 Task: Create a task in Outlook for a reading challenge with the subject 'Reading Challenge - Igniting Imagination', set the start date to July 12, 2023, due date to July 20, 2023, priority to Low, and a reminder for July 19, 2023, at 10:00 AM.
Action: Mouse moved to (5, 127)
Screenshot: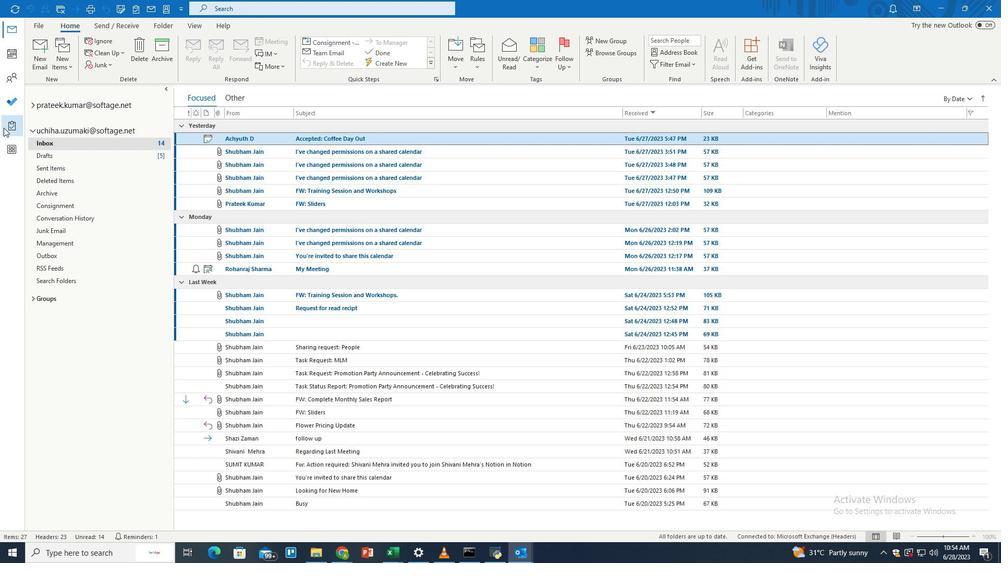 
Action: Mouse pressed left at (5, 127)
Screenshot: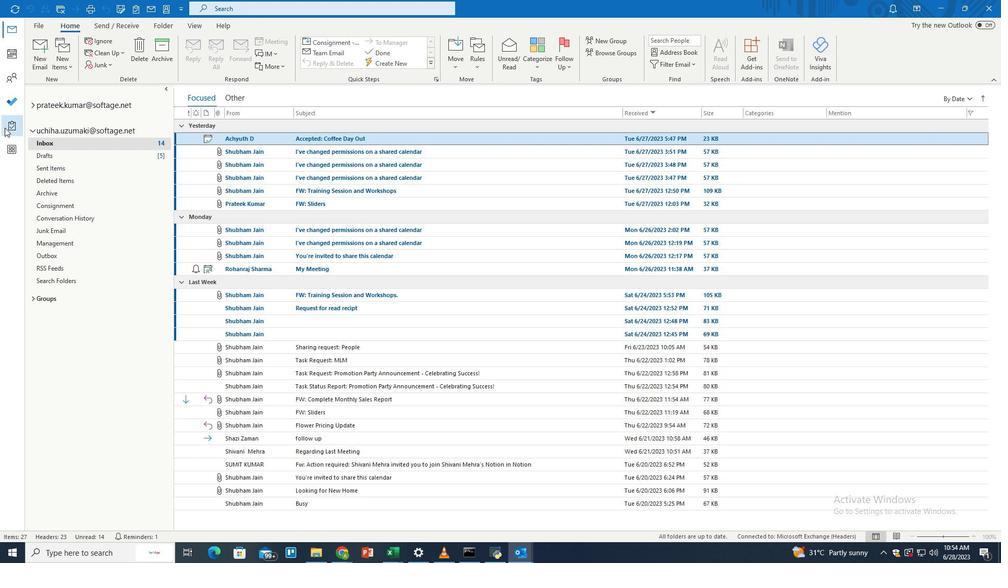 
Action: Mouse moved to (40, 52)
Screenshot: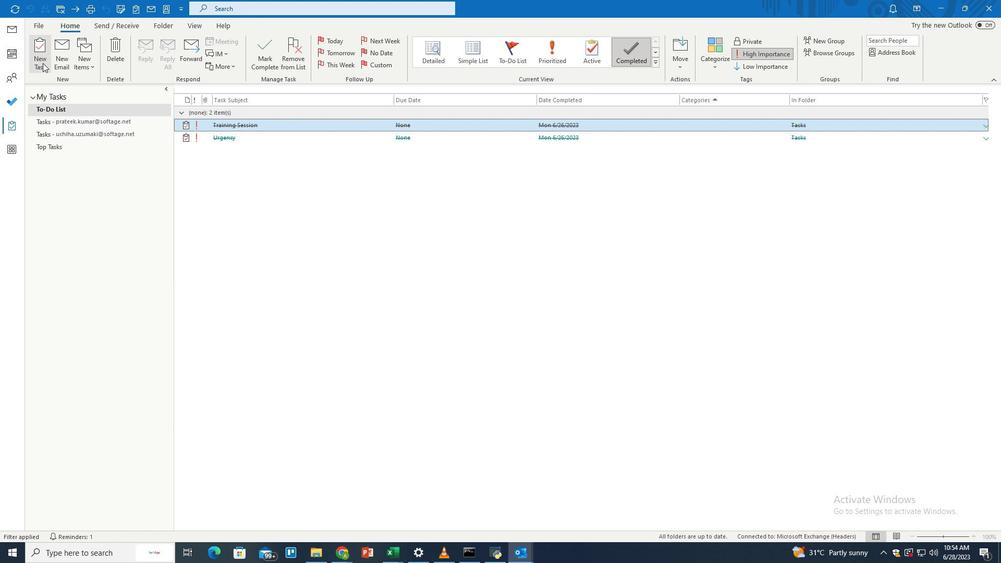 
Action: Mouse pressed left at (40, 52)
Screenshot: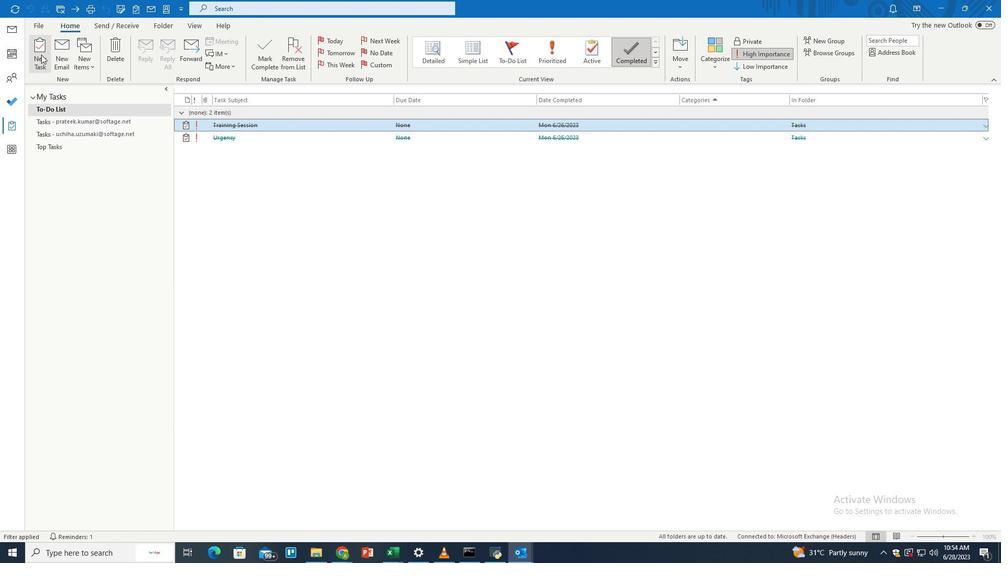 
Action: Mouse moved to (177, 106)
Screenshot: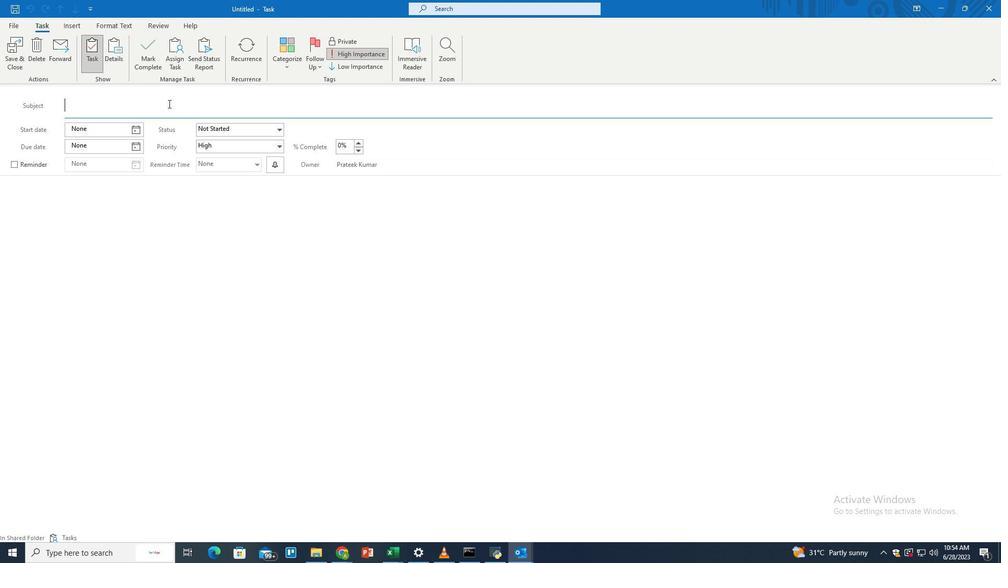 
Action: Mouse pressed left at (177, 106)
Screenshot: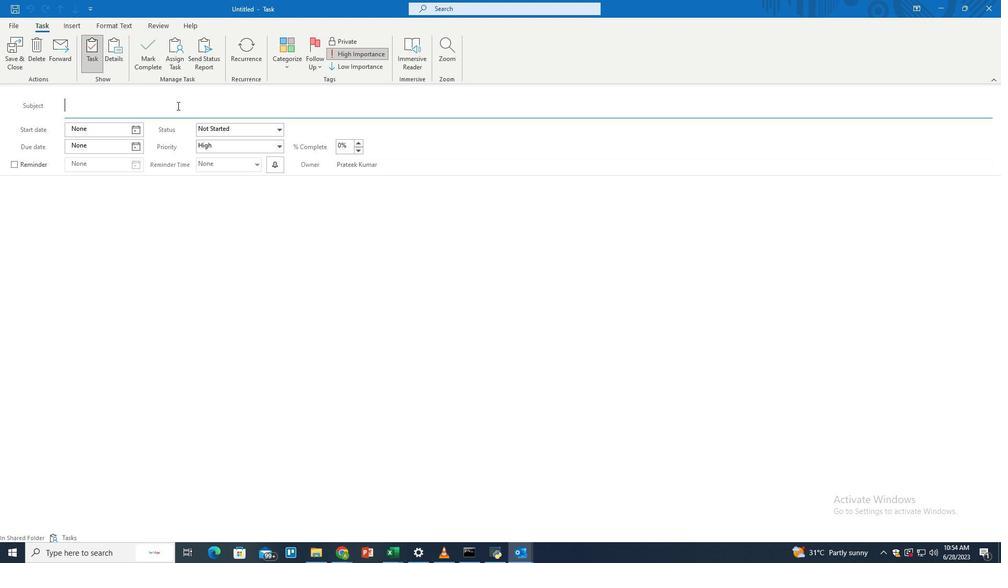 
Action: Key pressed <Key.shift><Key.shift><Key.shift><Key.shift><Key.shift><Key.shift><Key.shift><Key.shift><Key.shift><Key.shift><Key.shift><Key.shift><Key.shift>Reading<Key.space><Key.shift>Challenge<Key.space>-<Key.space><Key.shift>Igniting<Key.space><Key.shift>Imagination
Screenshot: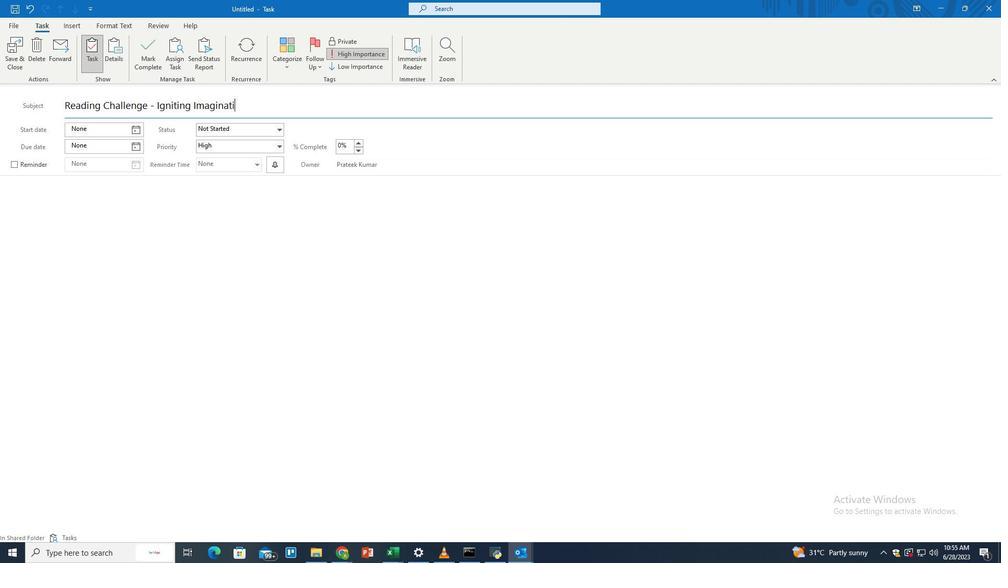 
Action: Mouse moved to (179, 189)
Screenshot: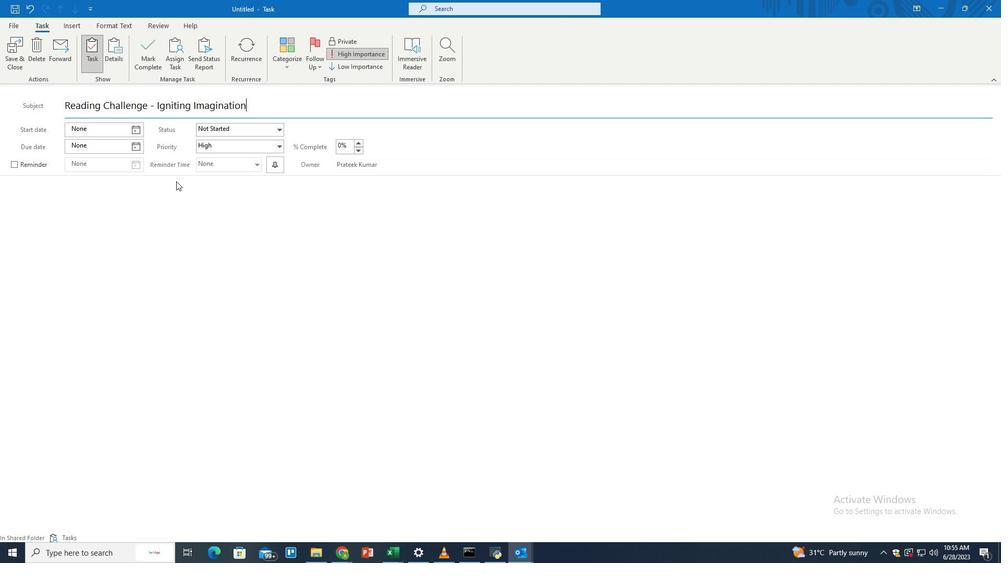 
Action: Mouse pressed left at (179, 189)
Screenshot: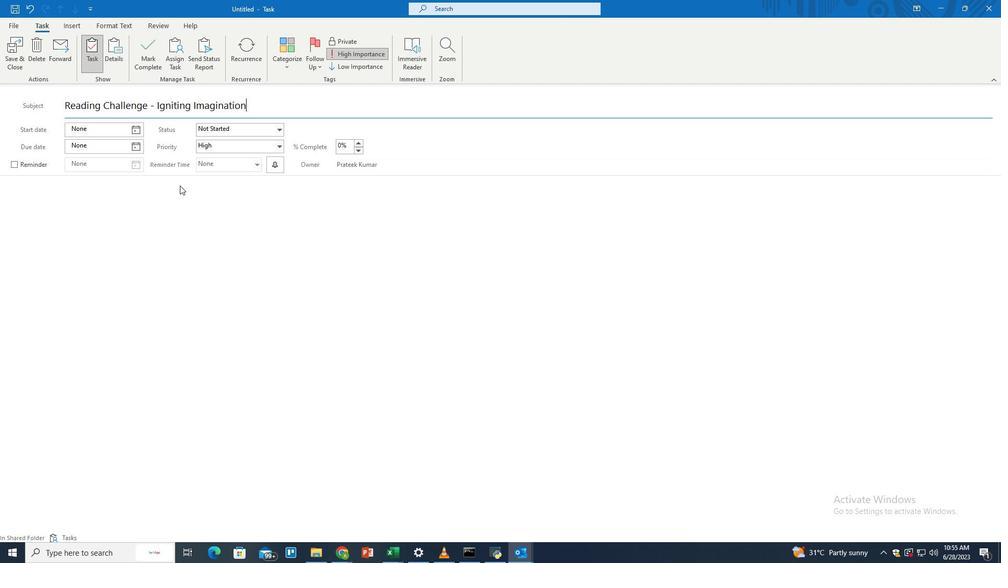 
Action: Key pressed <Key.shift>Launch<Key.space>a<Key.space>reading<Key.space>challenge<Key.space>for<Key.space>school<Key.space>kida<Key.backspace>s<Key.space>to<Key.space>promote<Key.space>literac<Key.backspace>cy<Key.space>and<Key.space>a<Key.space>love<Key.space>for<Key.space>books.<Key.space><Key.shift>Set<Key.space>reading<Key.space>tergets,<Key.space>c<Key.backspace><Key.backspace><Key.backspace><Key.backspace><Key.backspace><Key.backspace><Key.backspace><Key.backspace><Key.backspace>arger<Key.backspace>ts,<Key.space>create<Key.space>a<Key.space>book<Key.space>list,<Key.space>anf<Key.space>organize<Key.space>engaging<Key.space>discussions.<Key.space><Key.shift><Key.shift><Key.shift><Key.shift>Encourage<Key.space>str<Key.backspace>udents<Key.space>to<Key.space>explore<Key.space>various<Key.space>genres<Key.space>and<Key.space>expant<Key.backspace>d<Key.space>their<Key.space>imagination<Key.space>through<Key.space>reading
Screenshot: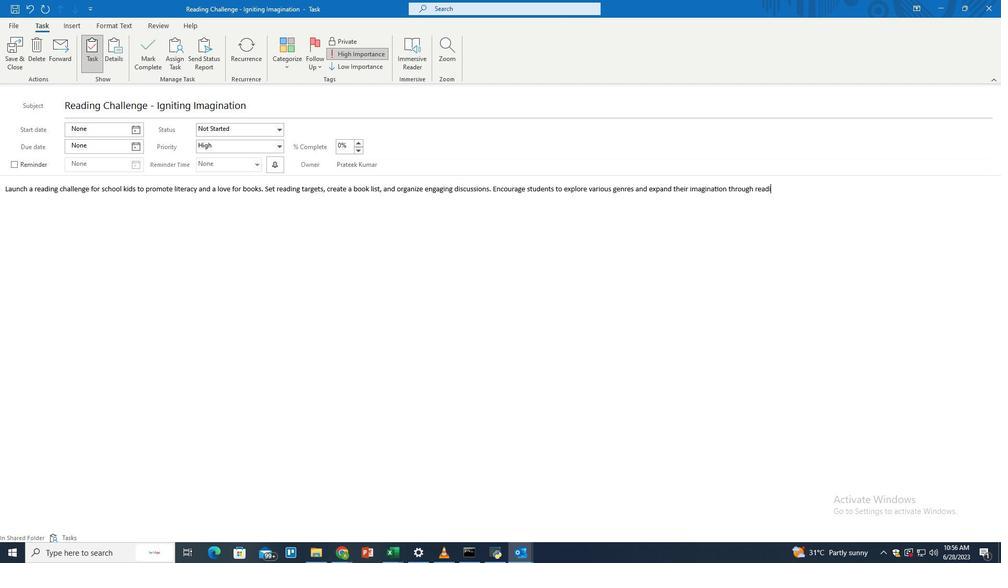
Action: Mouse moved to (132, 131)
Screenshot: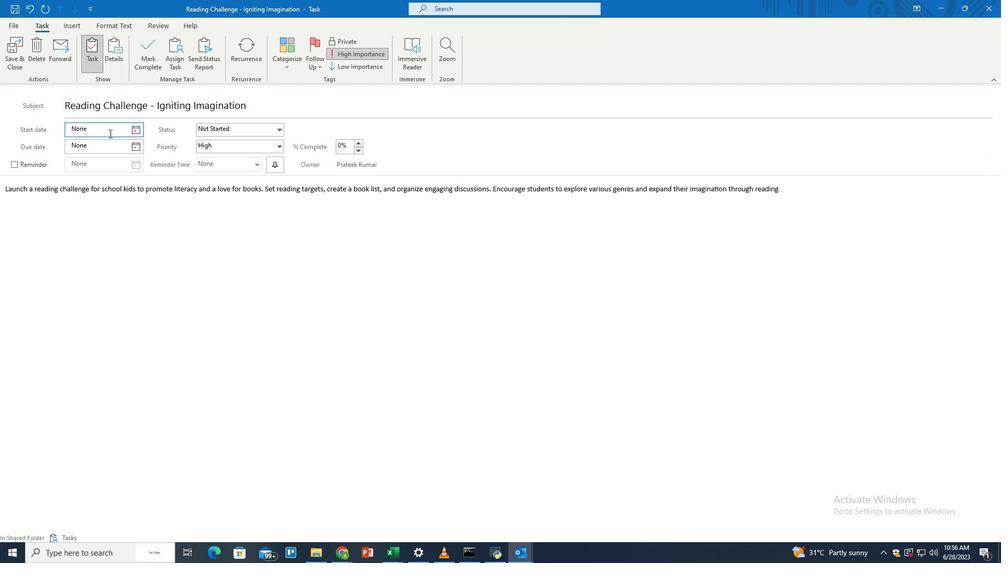 
Action: Mouse pressed left at (132, 131)
Screenshot: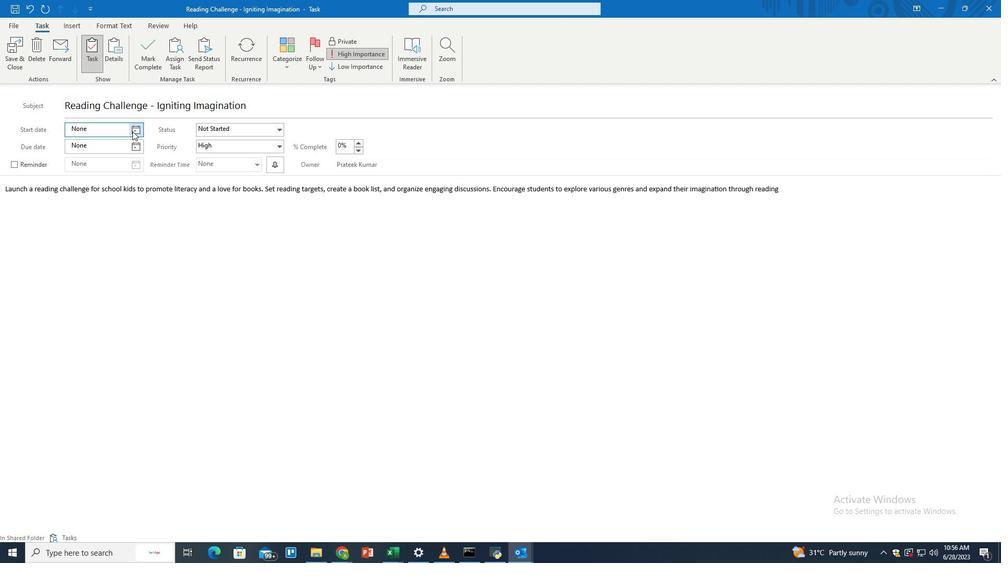 
Action: Mouse moved to (138, 141)
Screenshot: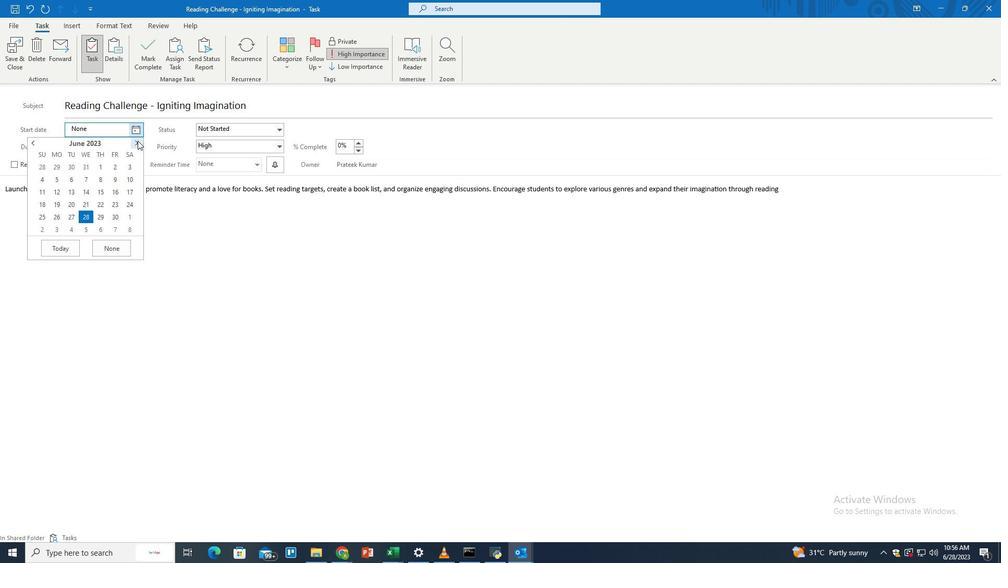 
Action: Mouse pressed left at (138, 141)
Screenshot: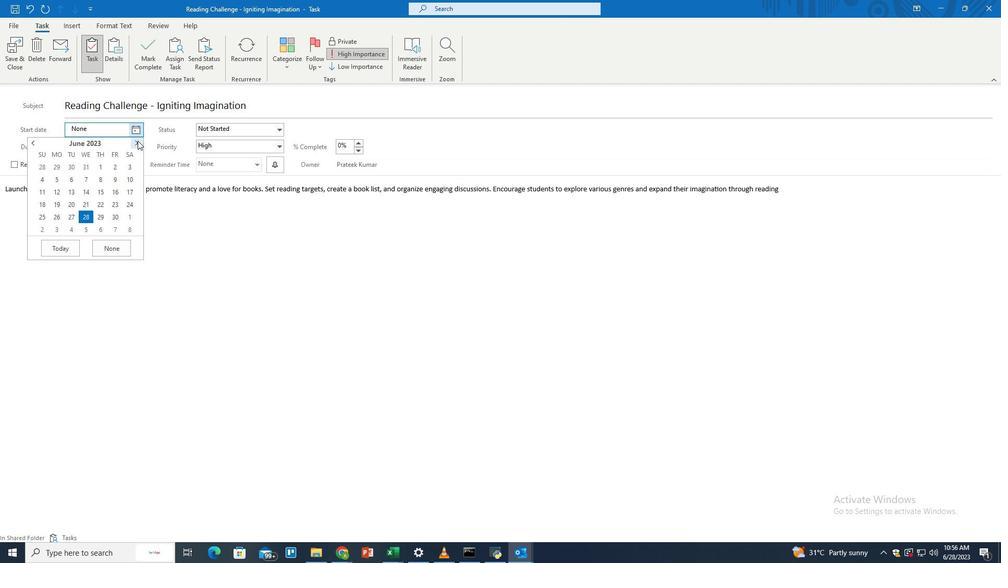 
Action: Mouse moved to (87, 190)
Screenshot: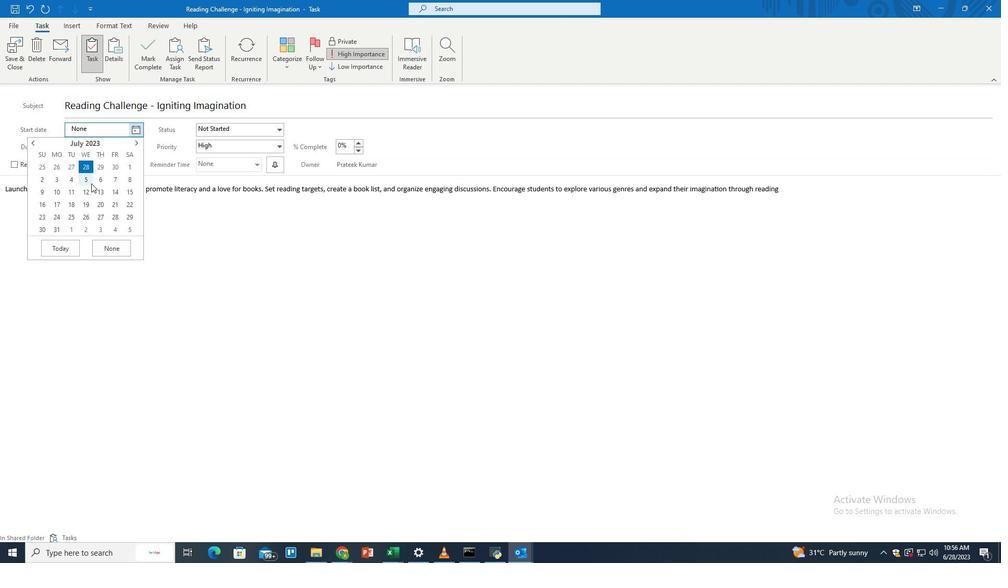 
Action: Mouse pressed left at (87, 190)
Screenshot: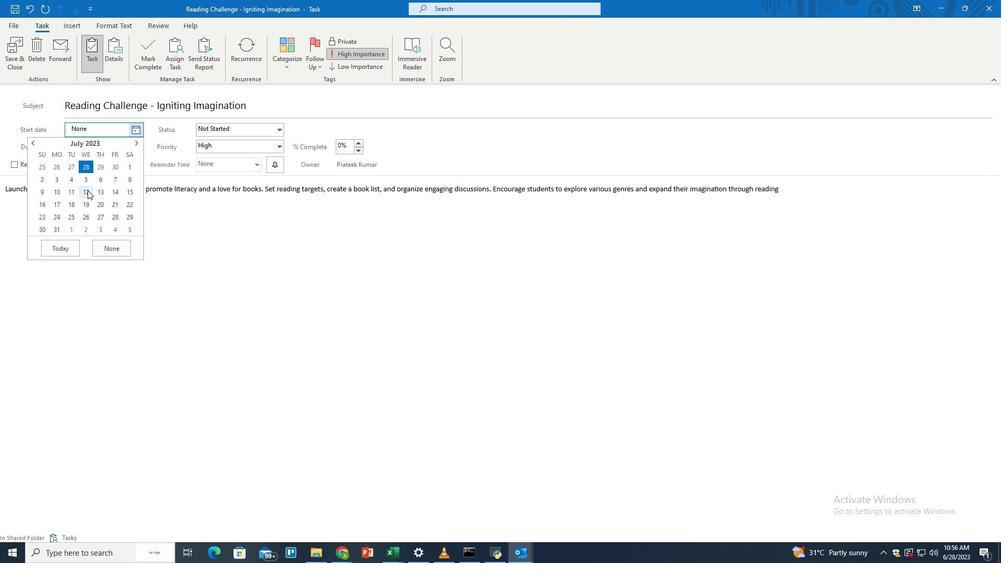 
Action: Mouse moved to (133, 162)
Screenshot: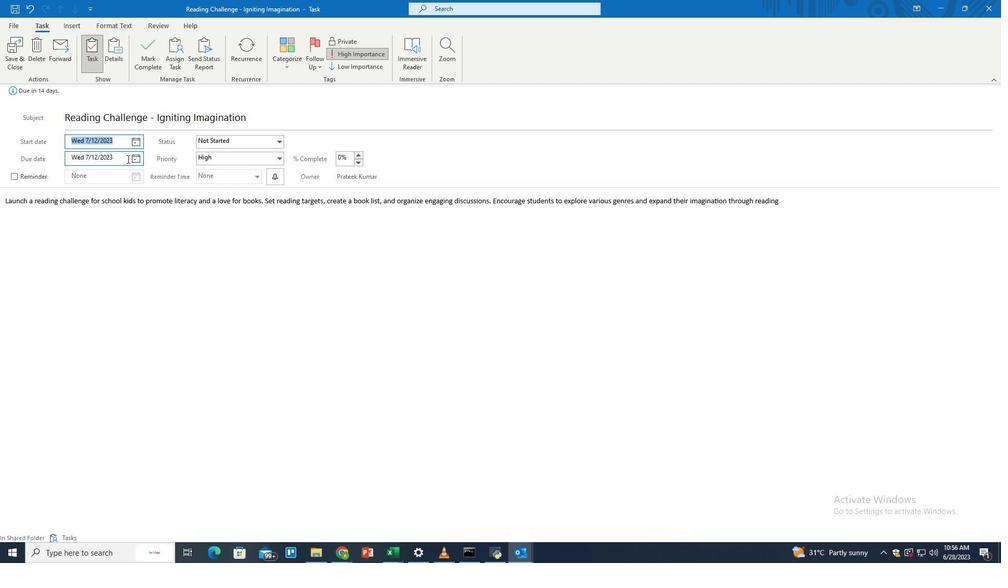 
Action: Mouse pressed left at (133, 162)
Screenshot: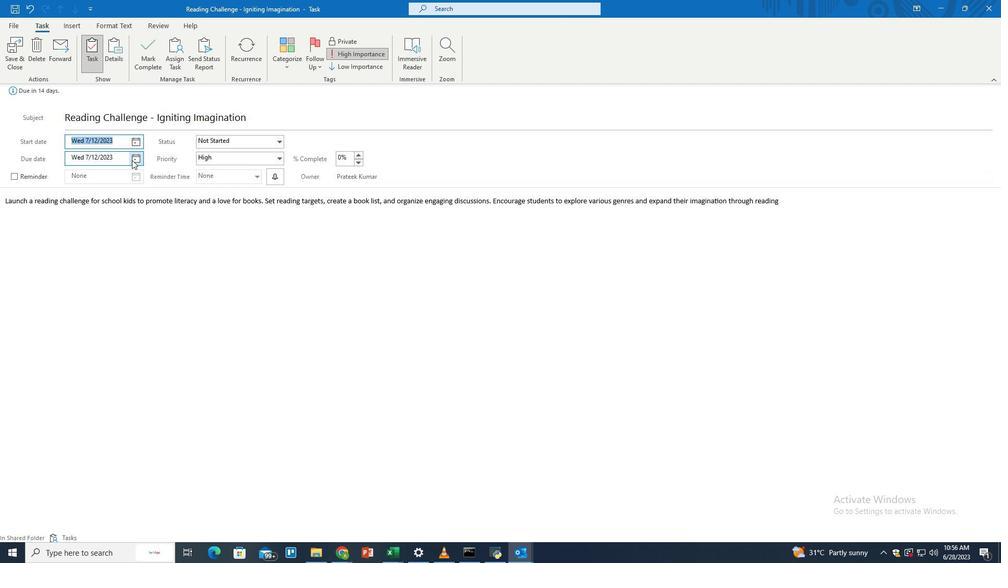 
Action: Mouse moved to (102, 234)
Screenshot: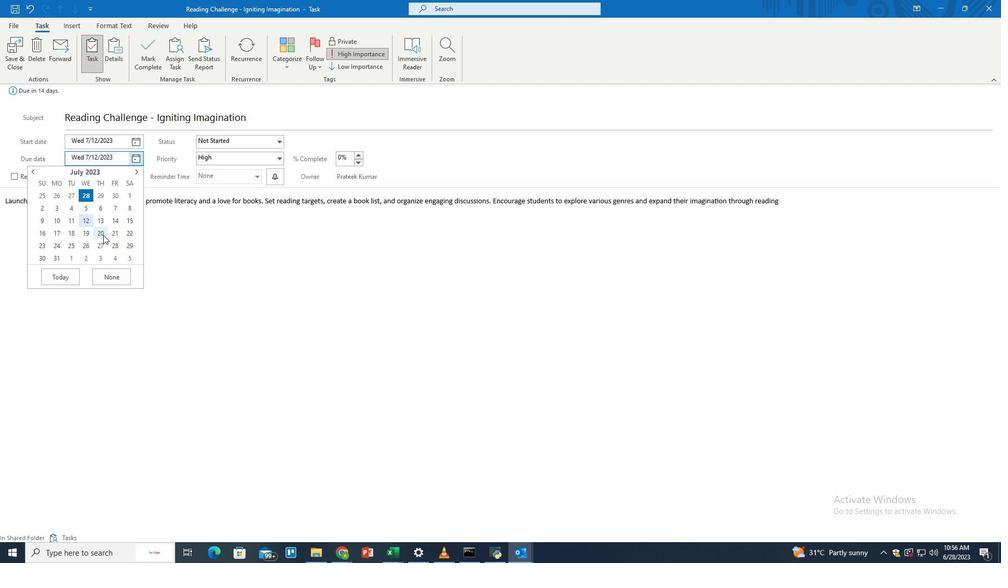 
Action: Mouse pressed left at (102, 234)
Screenshot: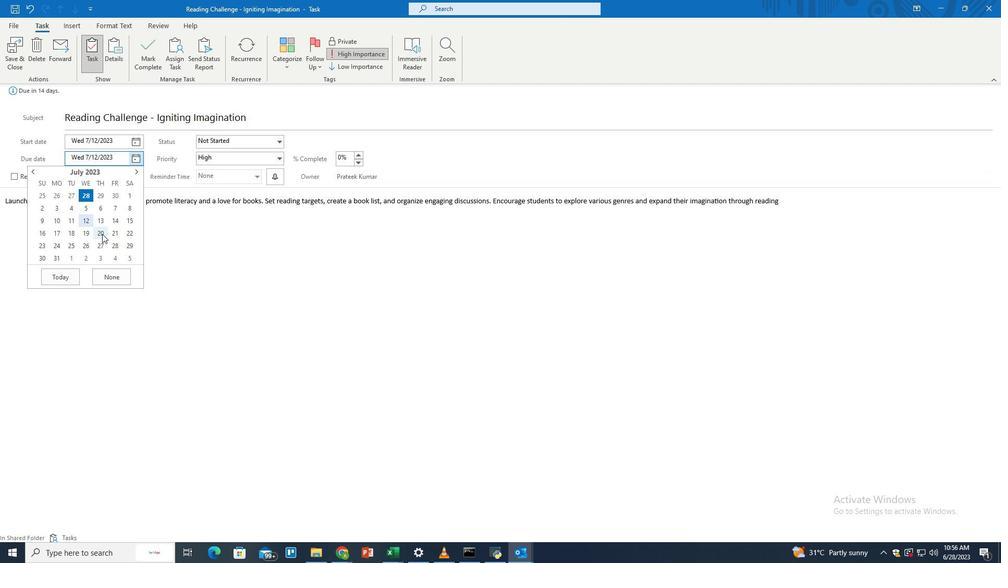 
Action: Mouse moved to (278, 148)
Screenshot: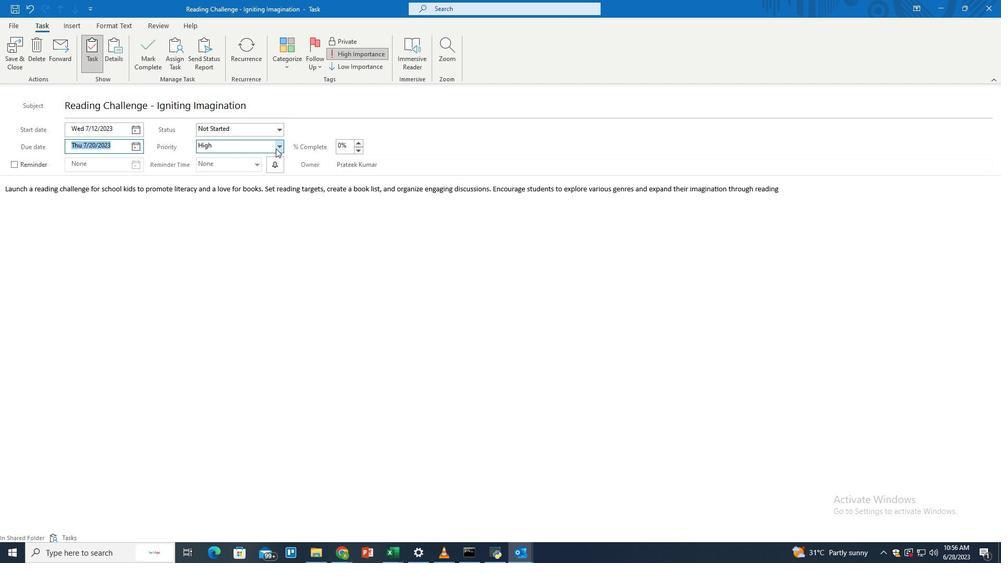 
Action: Mouse pressed left at (278, 148)
Screenshot: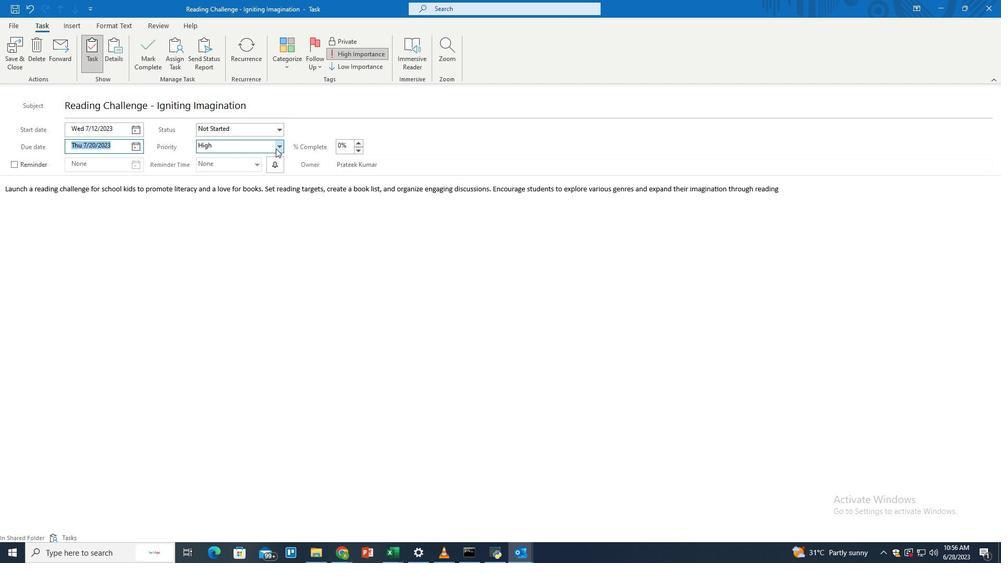 
Action: Mouse moved to (238, 157)
Screenshot: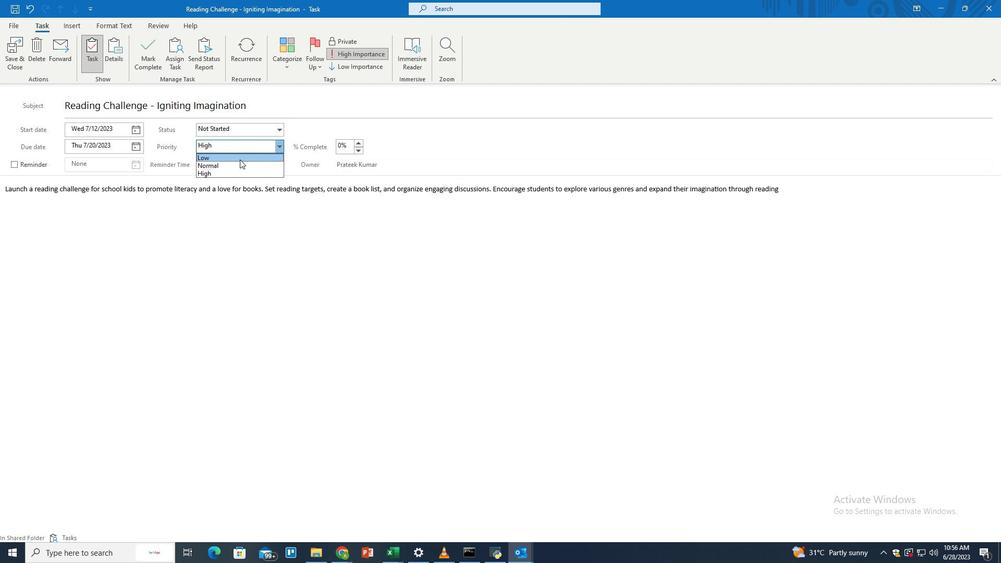 
Action: Mouse pressed left at (238, 157)
Screenshot: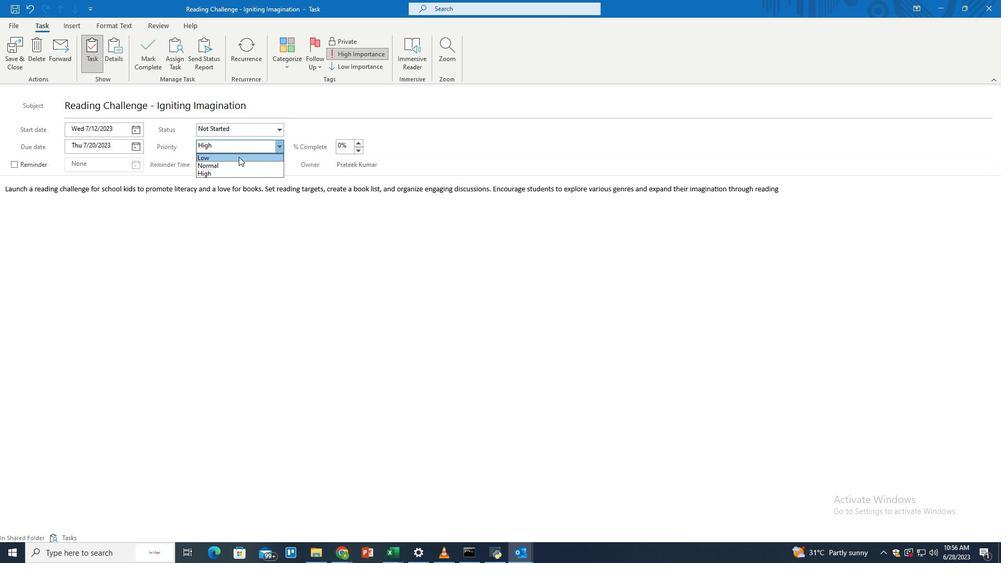 
Action: Mouse moved to (280, 130)
Screenshot: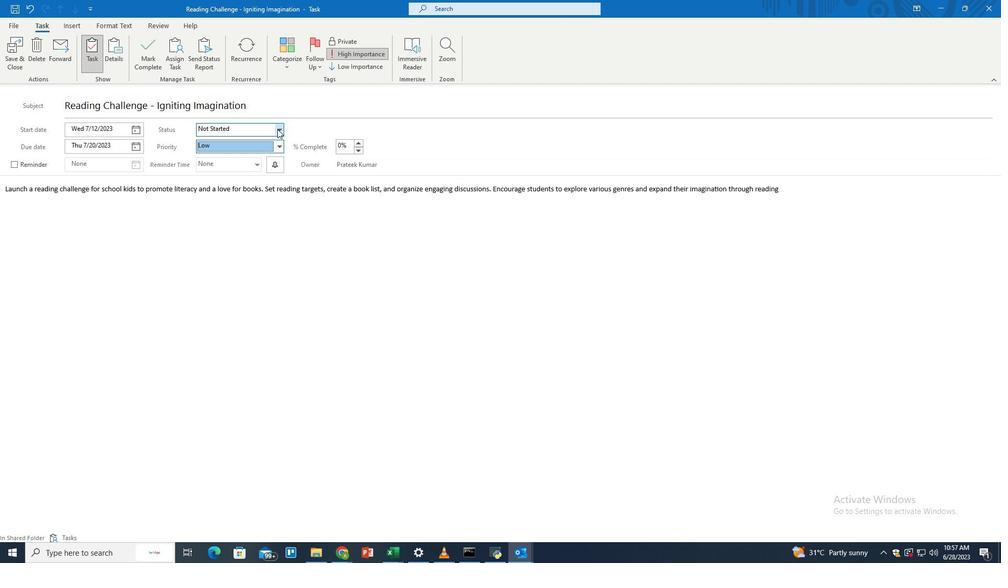 
Action: Mouse pressed left at (280, 130)
Screenshot: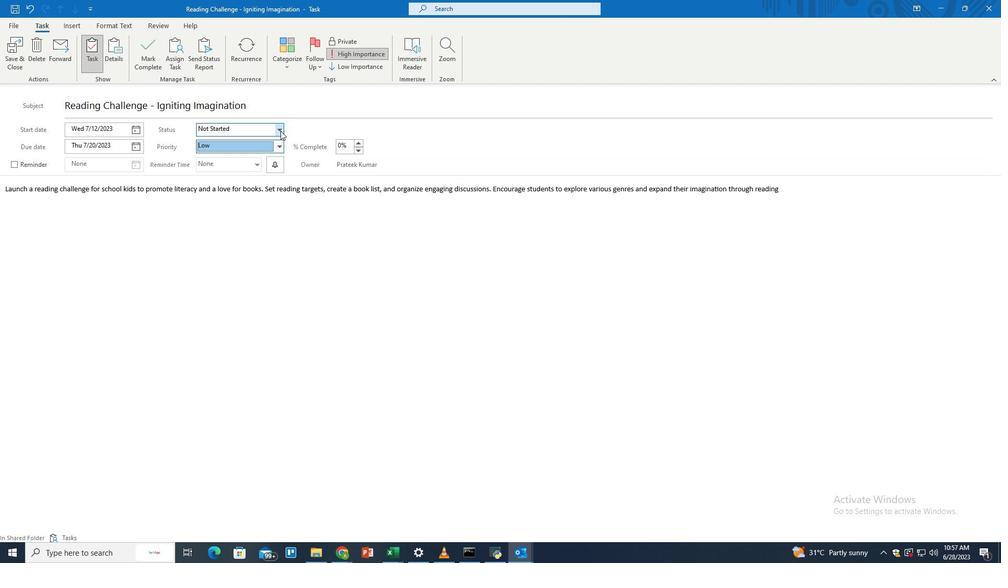 
Action: Mouse moved to (232, 140)
Screenshot: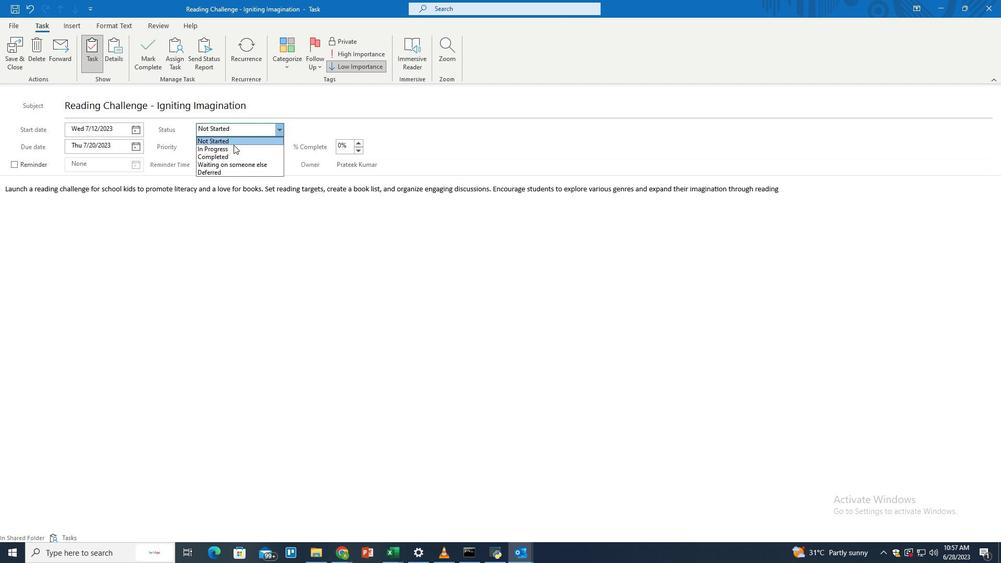 
Action: Mouse pressed left at (232, 140)
Screenshot: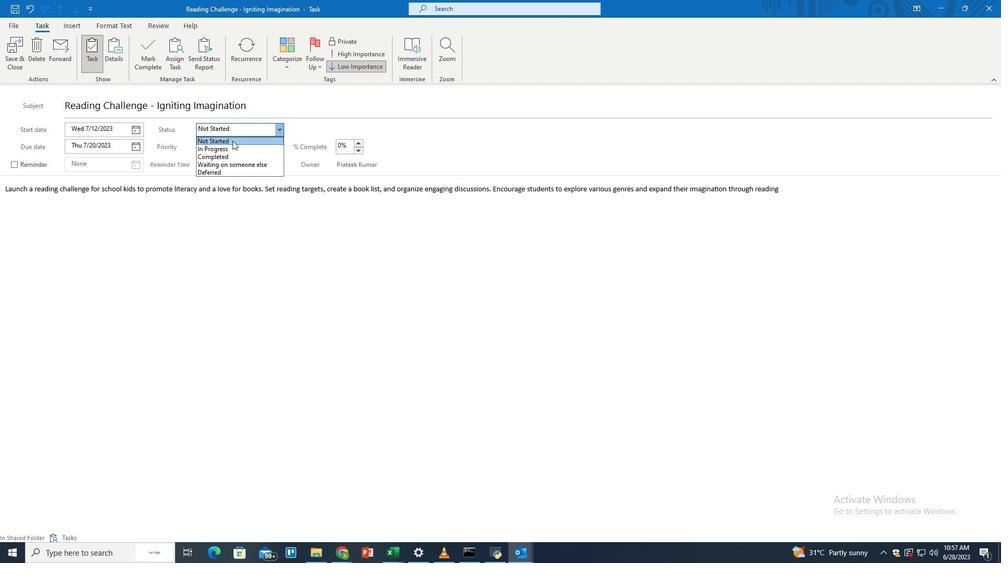 
Action: Mouse moved to (27, 163)
Screenshot: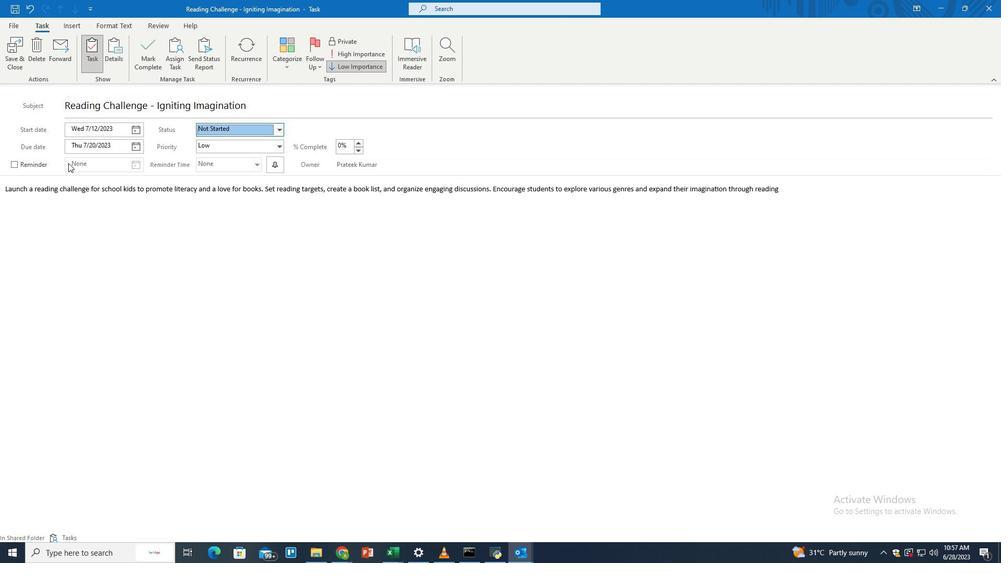 
Action: Mouse pressed left at (27, 163)
Screenshot: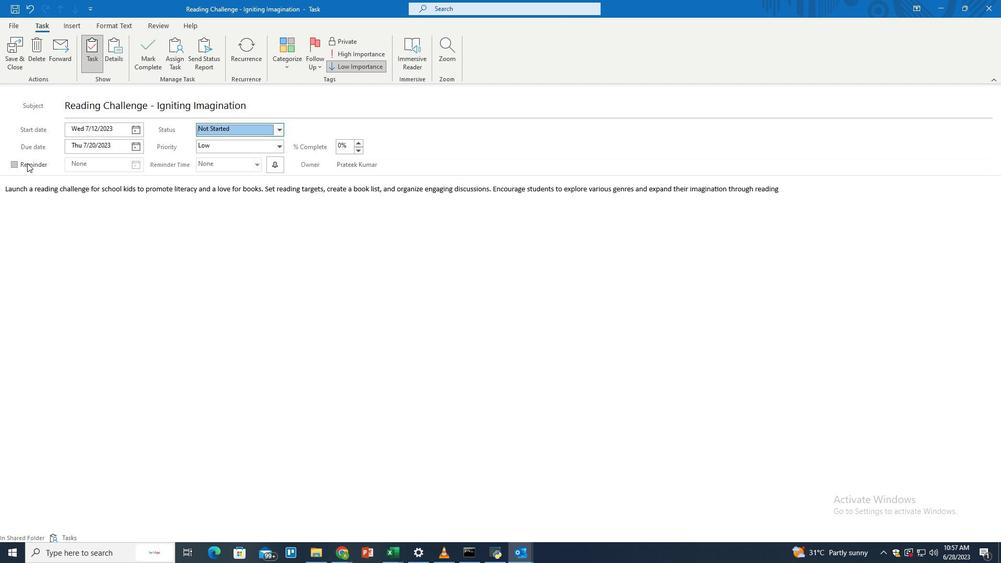 
Action: Mouse moved to (136, 167)
Screenshot: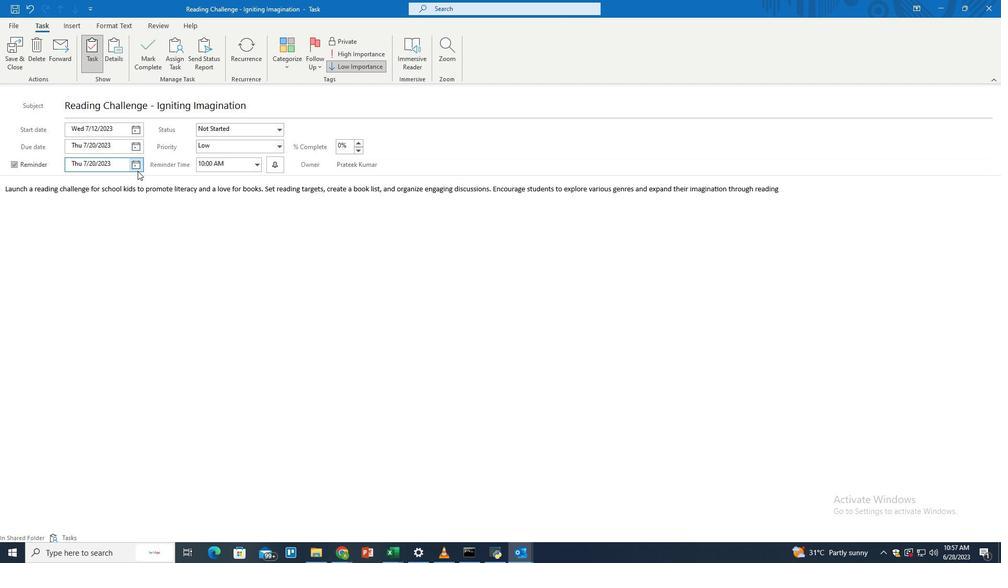 
Action: Mouse pressed left at (136, 167)
Screenshot: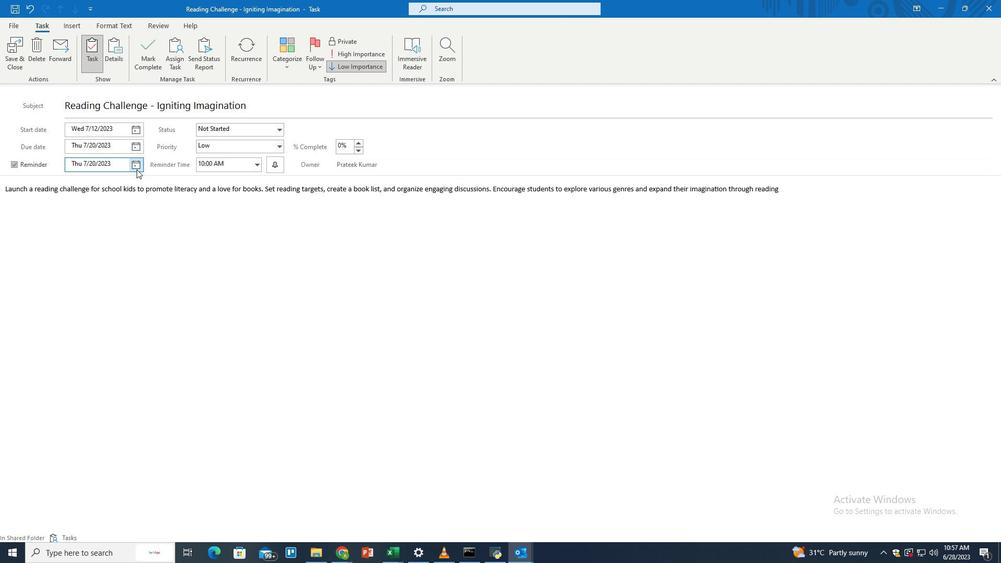 
Action: Mouse moved to (89, 235)
Screenshot: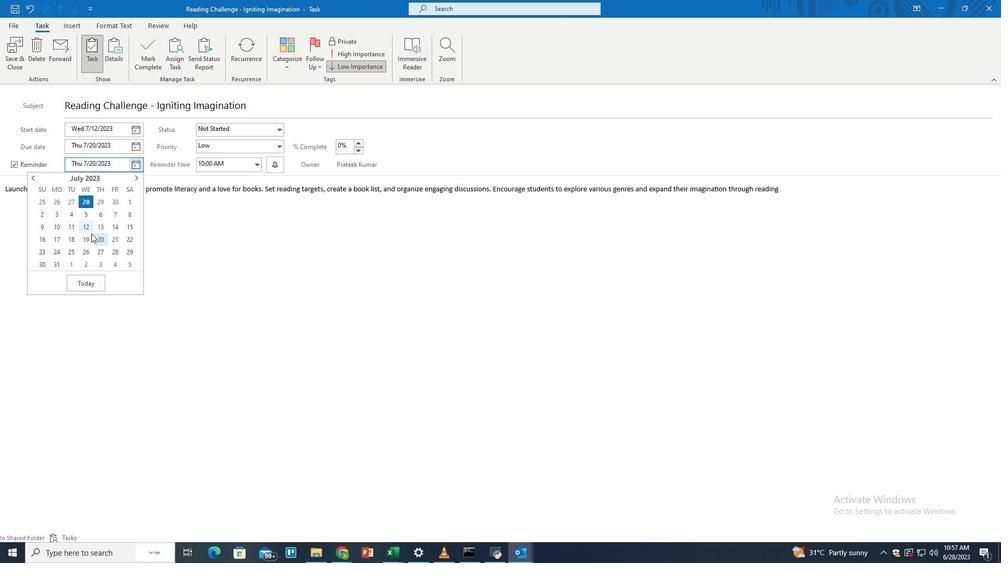 
Action: Mouse pressed left at (89, 235)
Screenshot: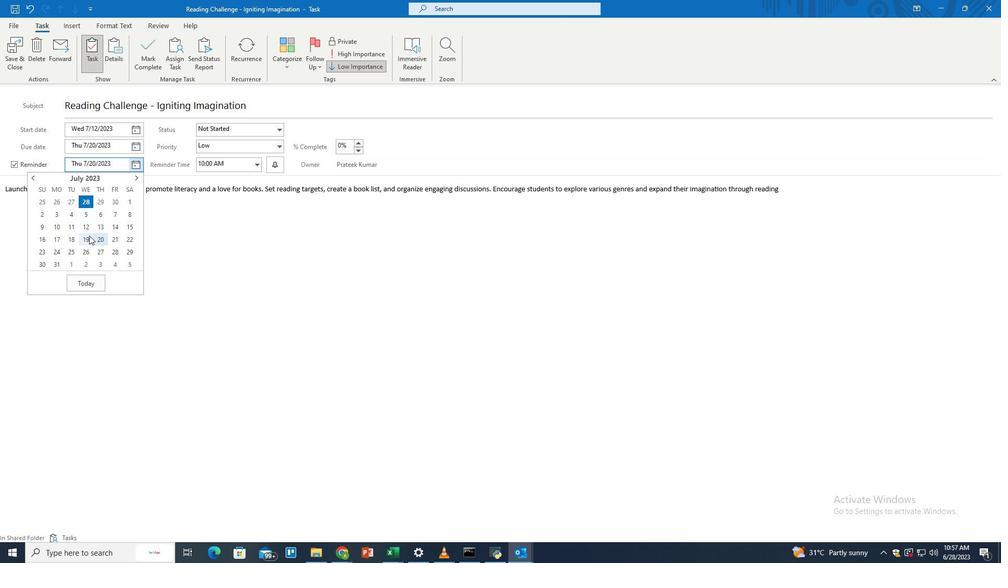 
Action: Mouse moved to (259, 164)
Screenshot: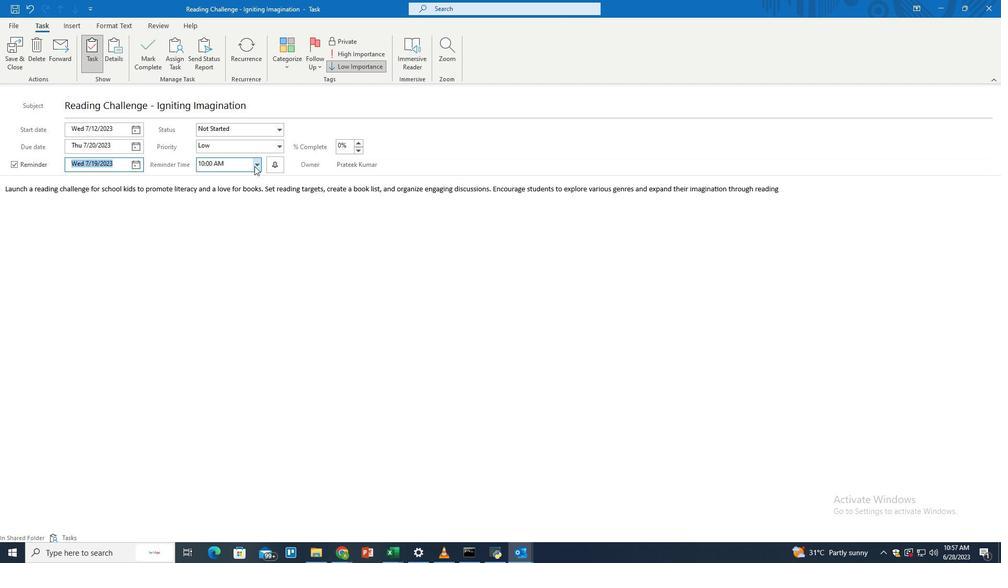 
Action: Mouse pressed left at (259, 164)
Screenshot: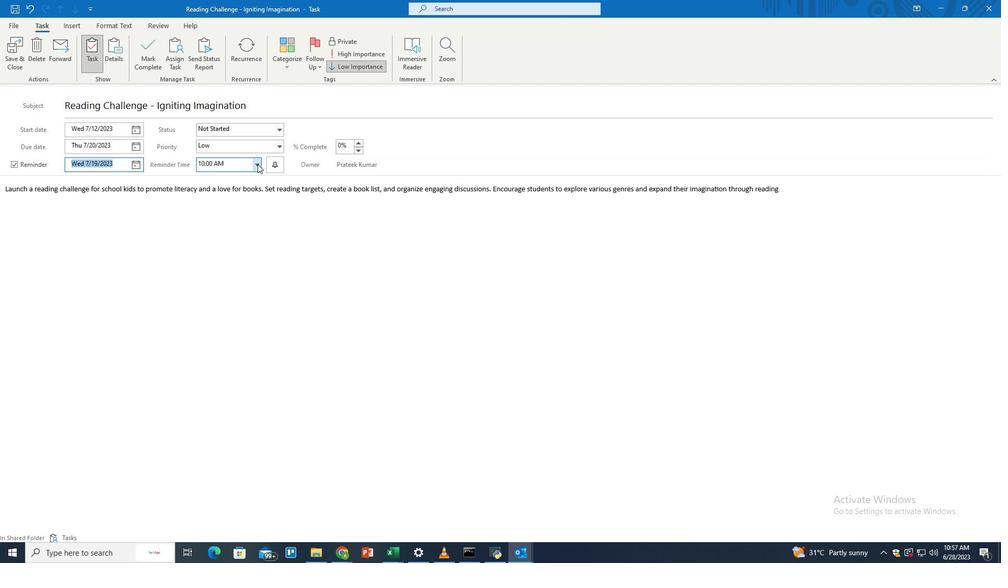 
Action: Mouse moved to (237, 177)
Screenshot: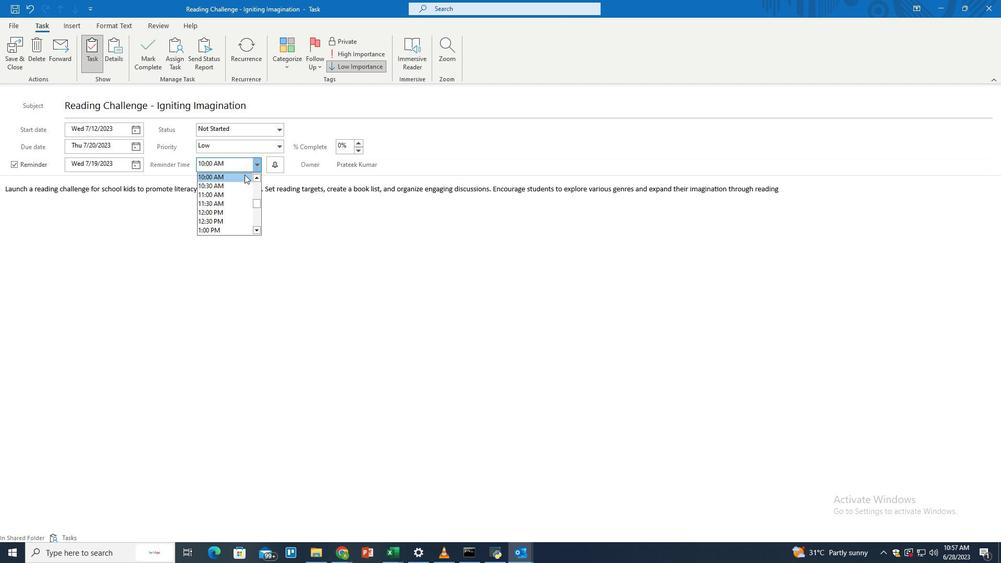 
Action: Mouse pressed left at (237, 177)
Screenshot: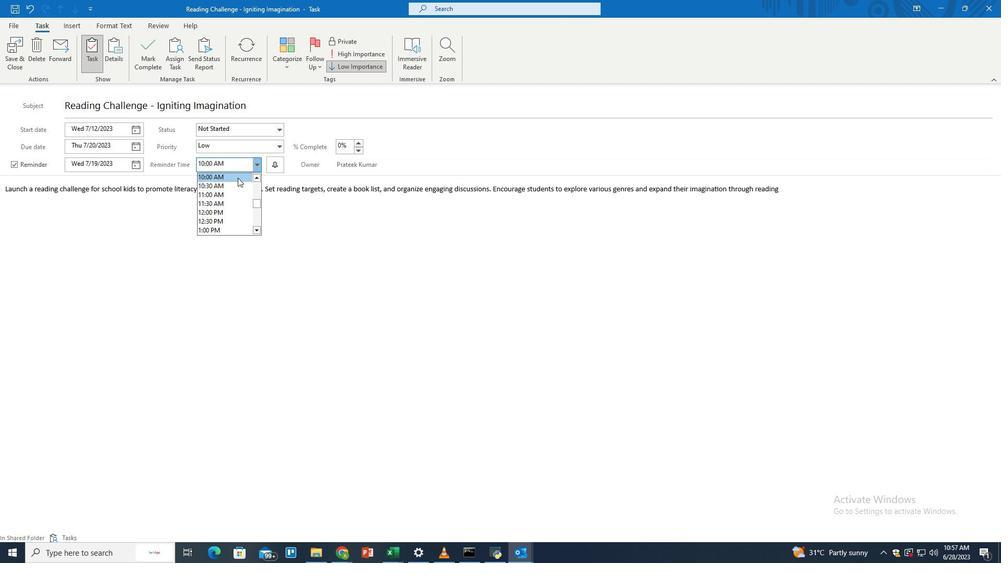 
Action: Mouse moved to (11, 48)
Screenshot: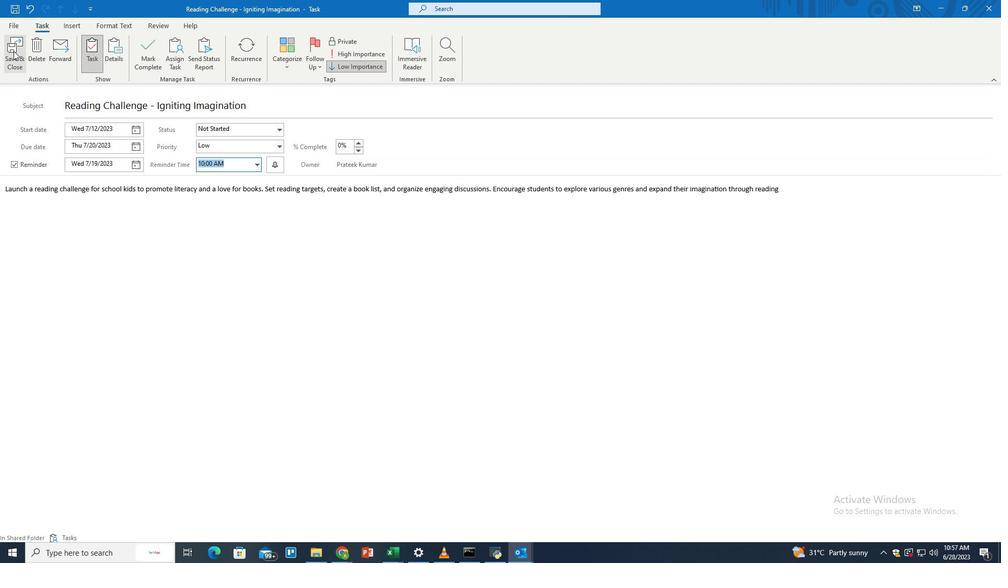 
Action: Mouse pressed left at (11, 48)
Screenshot: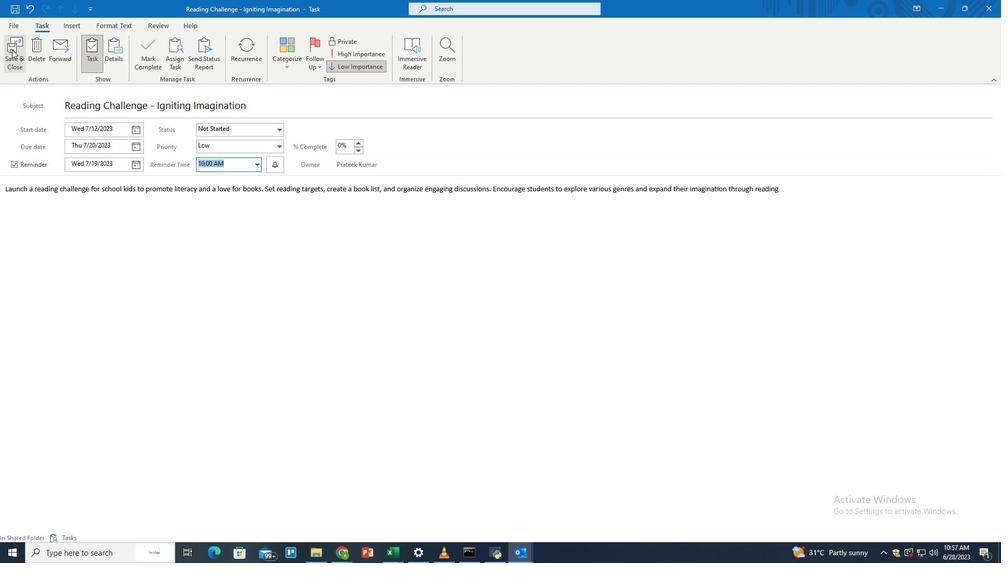 
Action: Mouse moved to (402, 247)
Screenshot: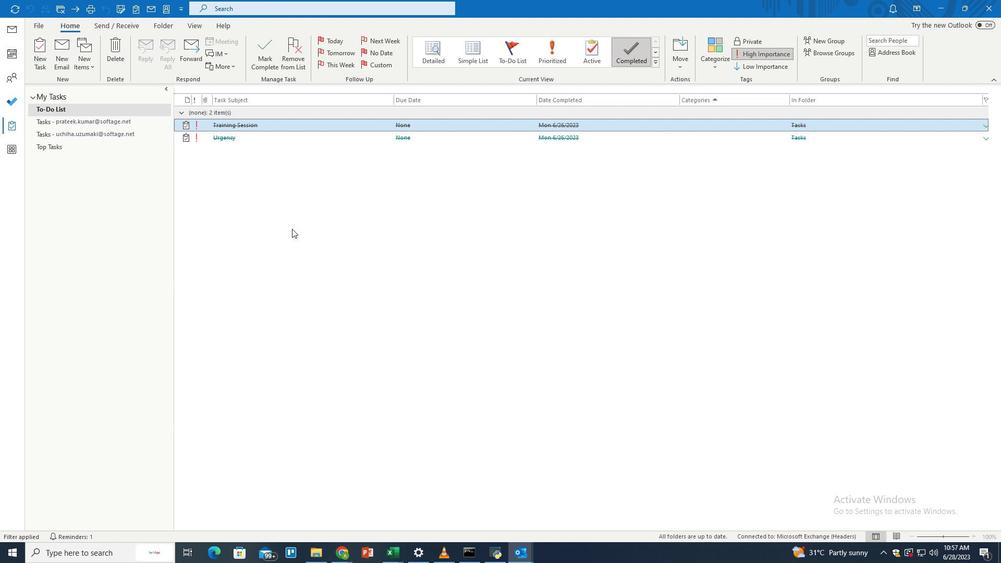 
